 Task: In the Contact  TaylorMia@bloomingdales.com, Add note: 'Update contact records with recent conversation notes.'. Mark checkbox to create task to follow up ': In 3 business days '. Create task, with  description: Conduct Product Demo, Add due date: Tomorrow; Add reminder: 30 Minutes before. Set Priority High and add note: Take detailed meeting minutes and share them with the team afterward.. Logged in from softage.1@softage.net
Action: Mouse moved to (80, 51)
Screenshot: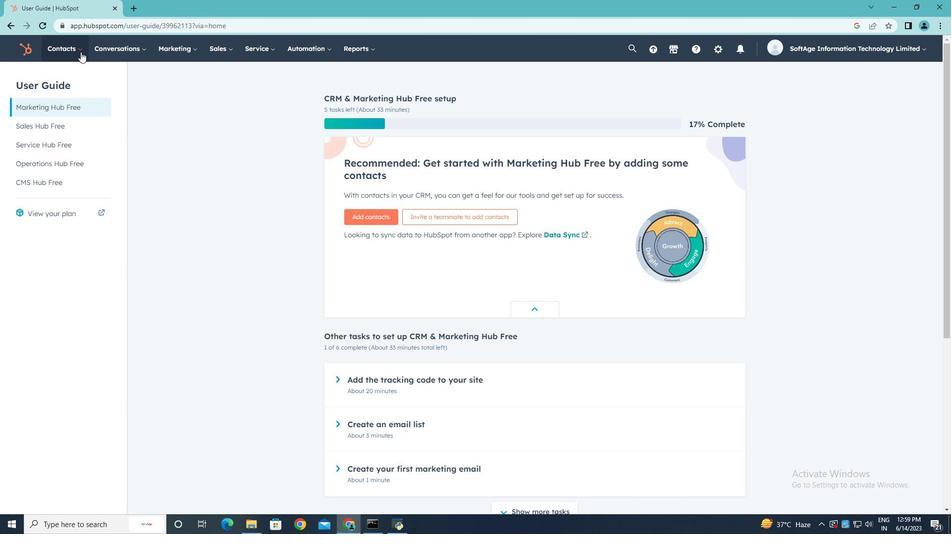 
Action: Mouse pressed left at (80, 51)
Screenshot: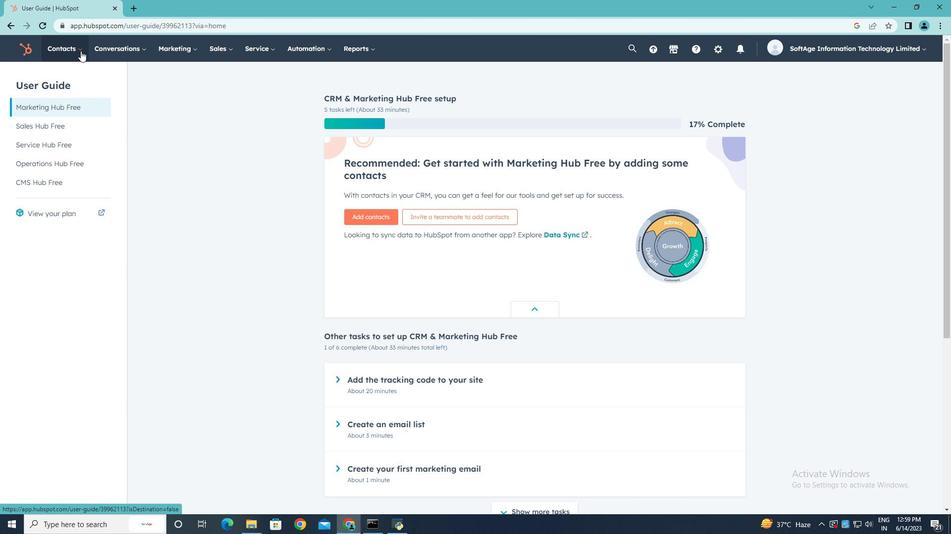 
Action: Mouse moved to (70, 79)
Screenshot: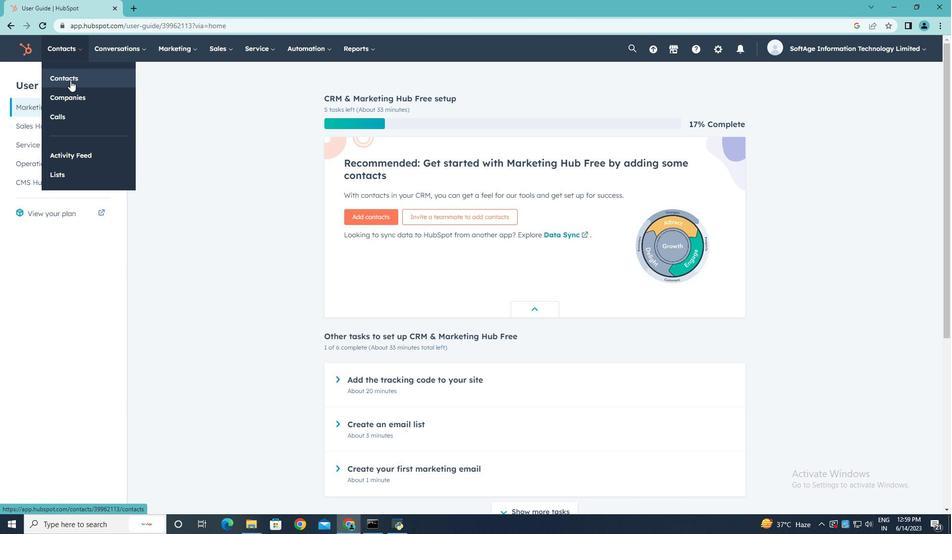 
Action: Mouse pressed left at (70, 79)
Screenshot: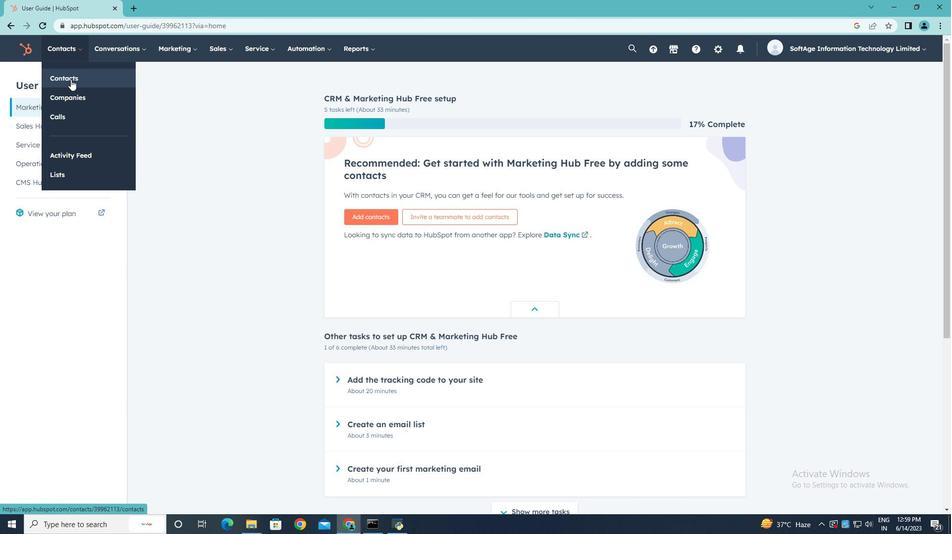 
Action: Mouse moved to (87, 160)
Screenshot: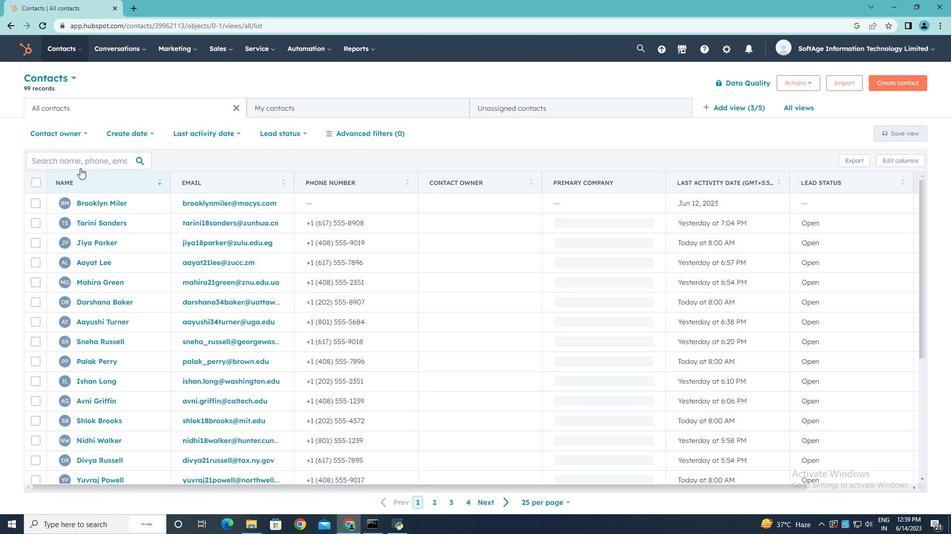 
Action: Mouse pressed left at (87, 160)
Screenshot: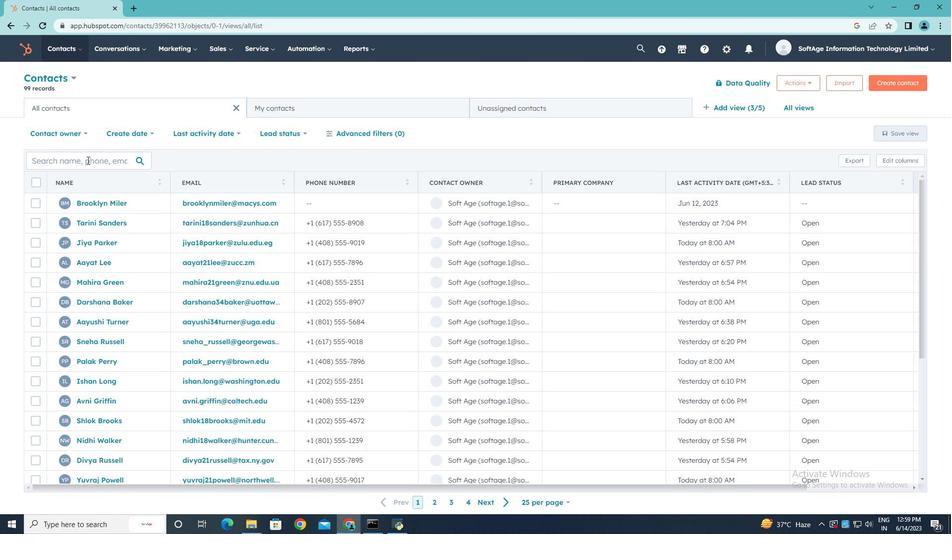 
Action: Key pressed <Key.shift>Taylor<Key.shift>Mia<Key.shift><Key.shift><Key.shift><Key.shift><Key.shift><Key.shift><Key.shift><Key.shift><Key.shift>@bloomingdales.com
Screenshot: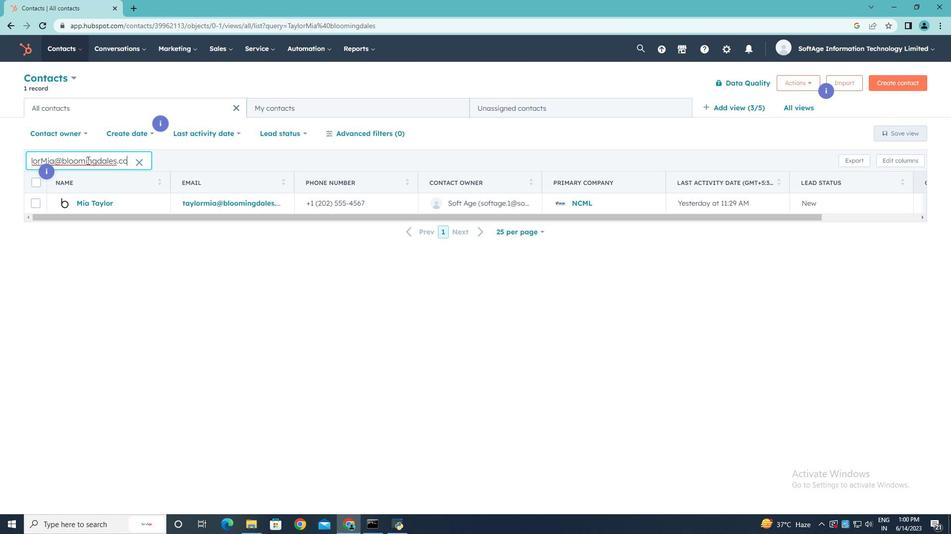 
Action: Mouse moved to (87, 201)
Screenshot: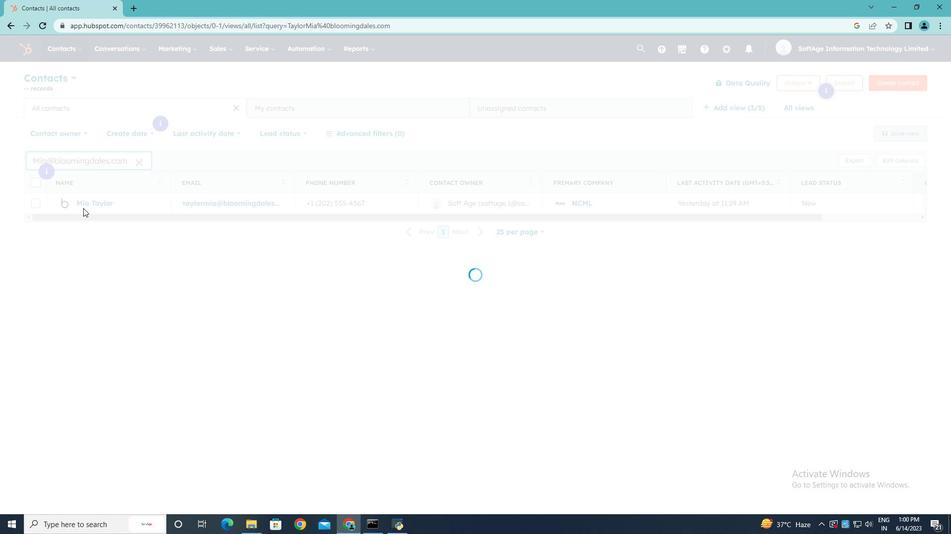 
Action: Mouse pressed left at (87, 201)
Screenshot: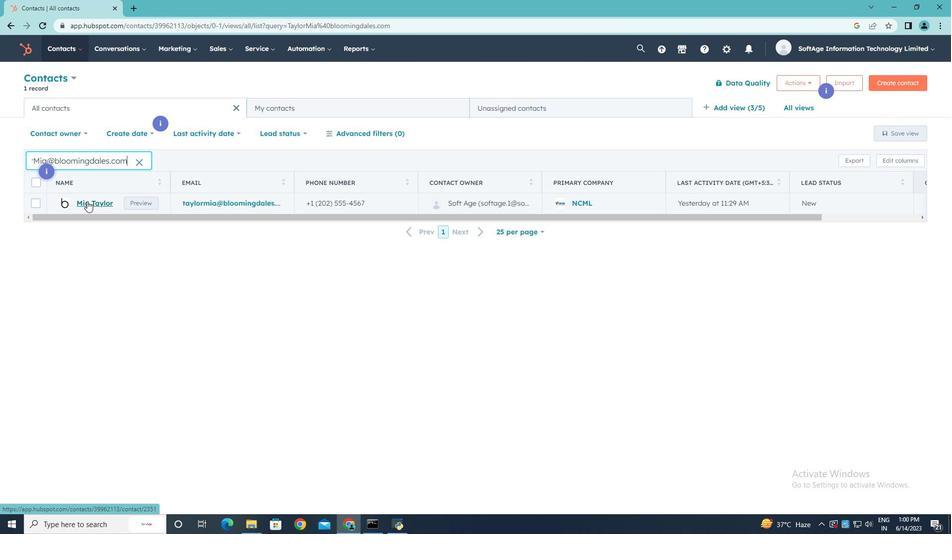 
Action: Mouse moved to (40, 165)
Screenshot: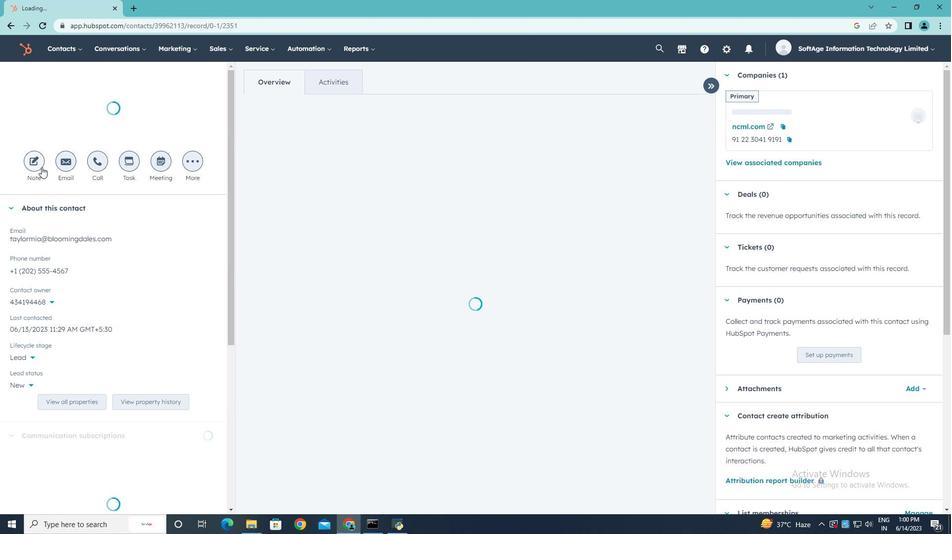 
Action: Mouse pressed left at (40, 165)
Screenshot: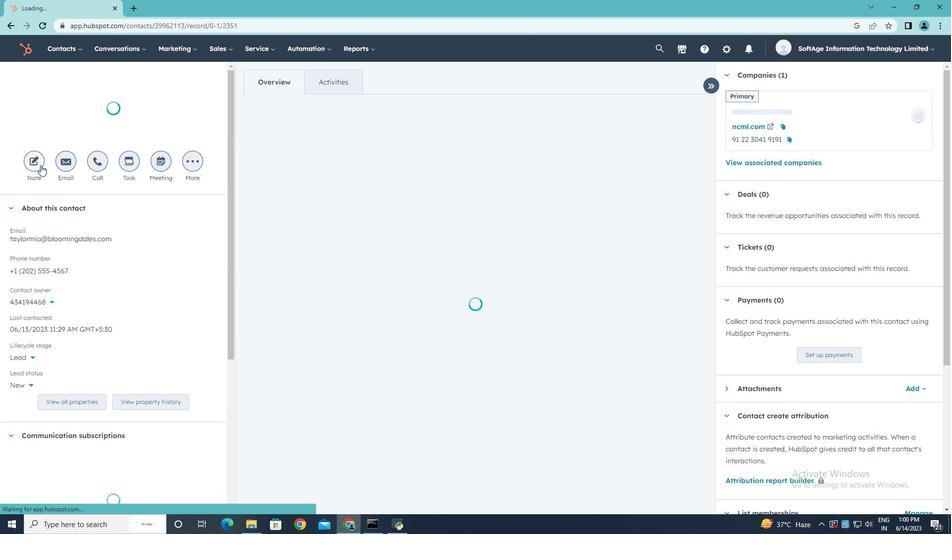 
Action: Key pressed <Key.shift><Key.shift><Key.shift><Key.shift><Key.shift><Key.shift><Key.shift><Key.shift>Update<Key.space>contact<Key.space>records<Key.space>wu<Key.backspace>ith<Key.space>recent<Key.space>conversation<Key.space>notes.
Screenshot: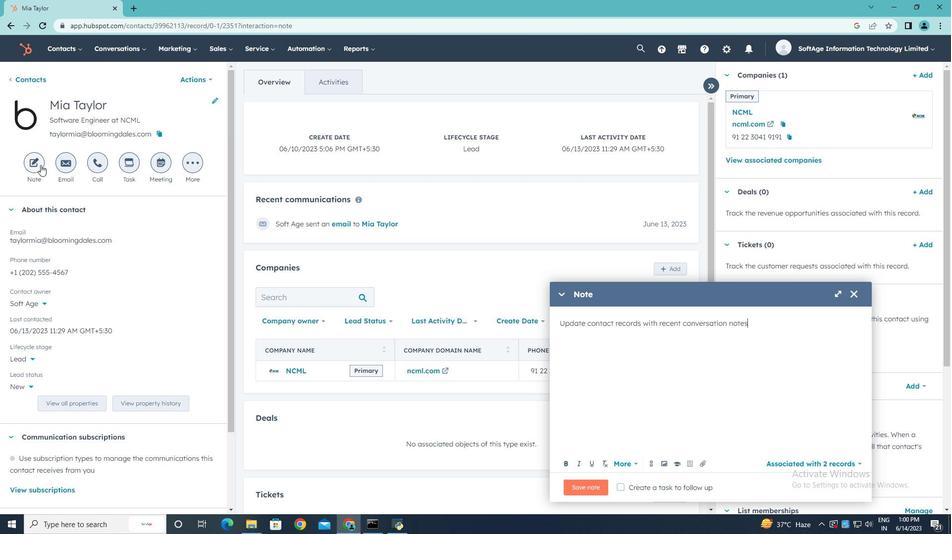 
Action: Mouse moved to (624, 486)
Screenshot: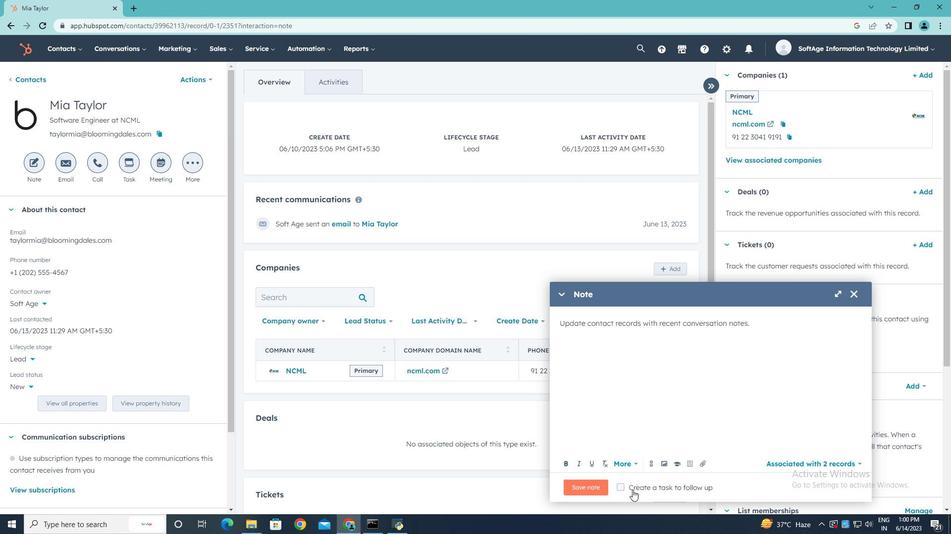 
Action: Mouse pressed left at (624, 486)
Screenshot: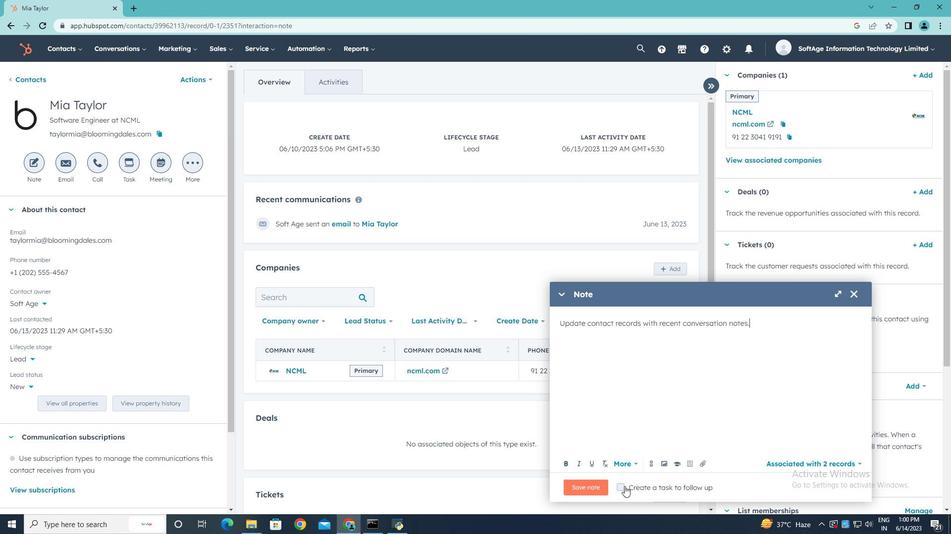 
Action: Mouse moved to (818, 486)
Screenshot: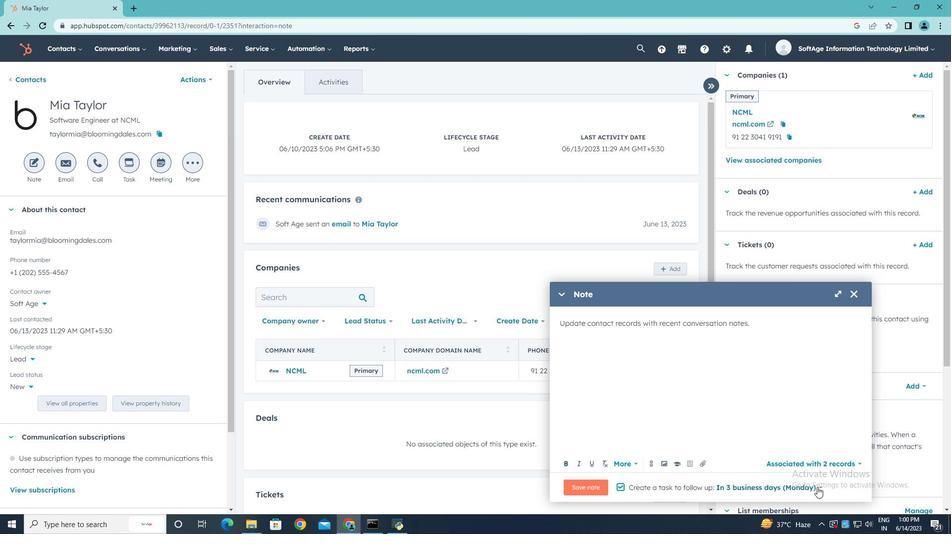 
Action: Mouse pressed left at (818, 486)
Screenshot: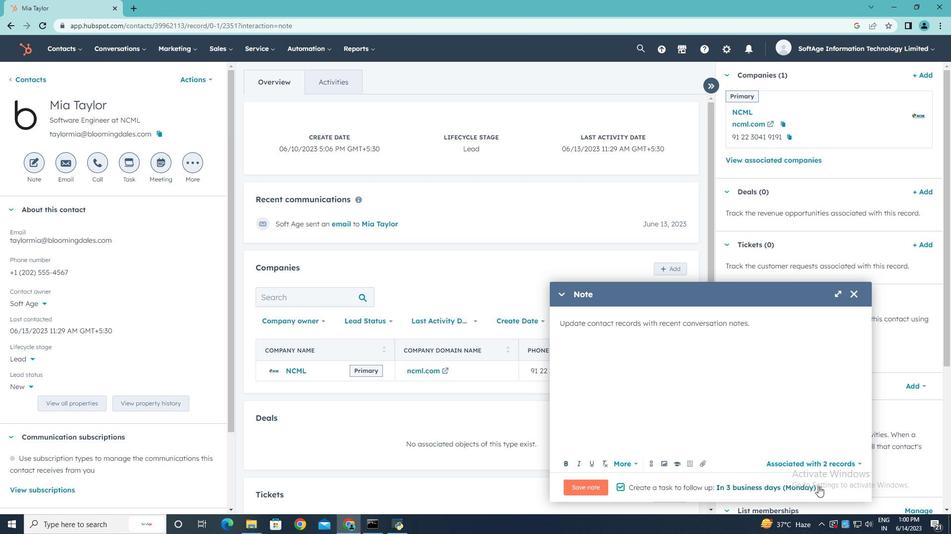 
Action: Mouse moved to (790, 388)
Screenshot: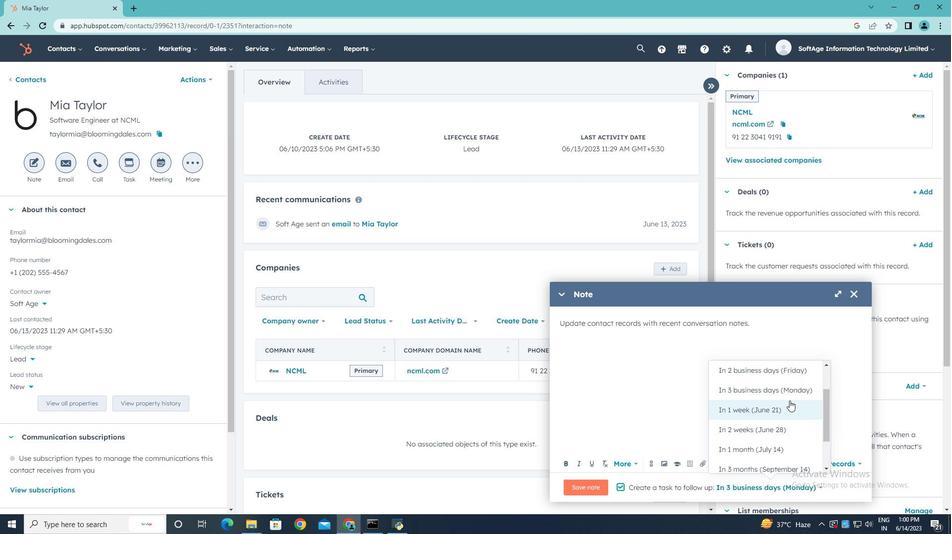 
Action: Mouse pressed left at (790, 388)
Screenshot: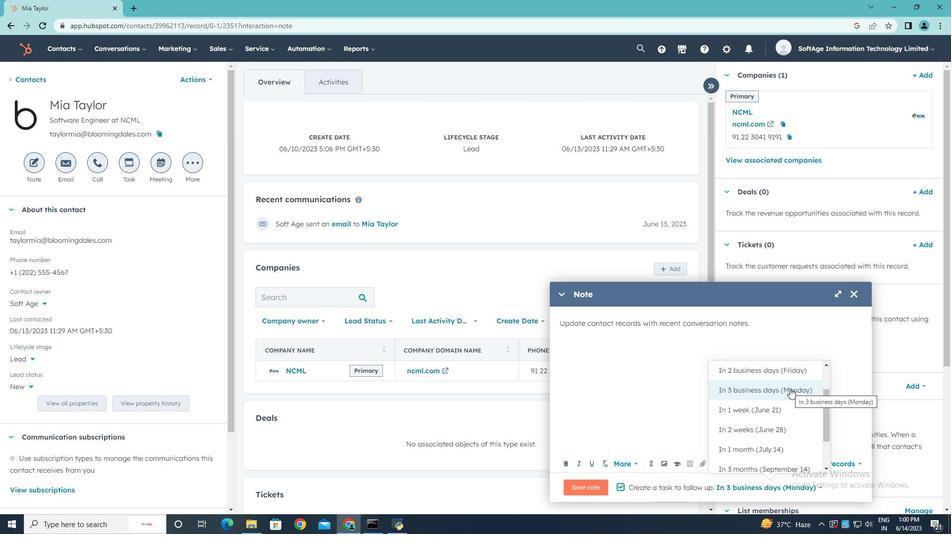 
Action: Mouse moved to (584, 492)
Screenshot: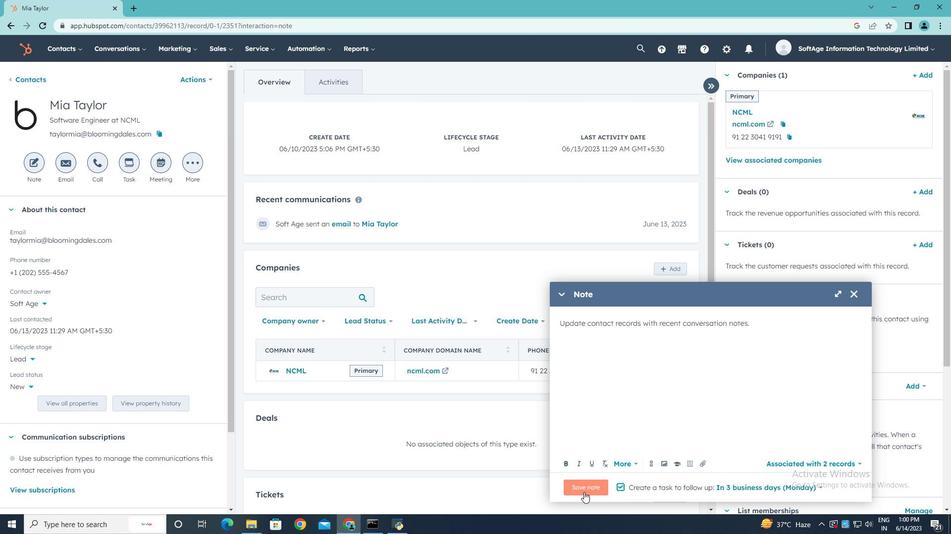 
Action: Mouse pressed left at (584, 492)
Screenshot: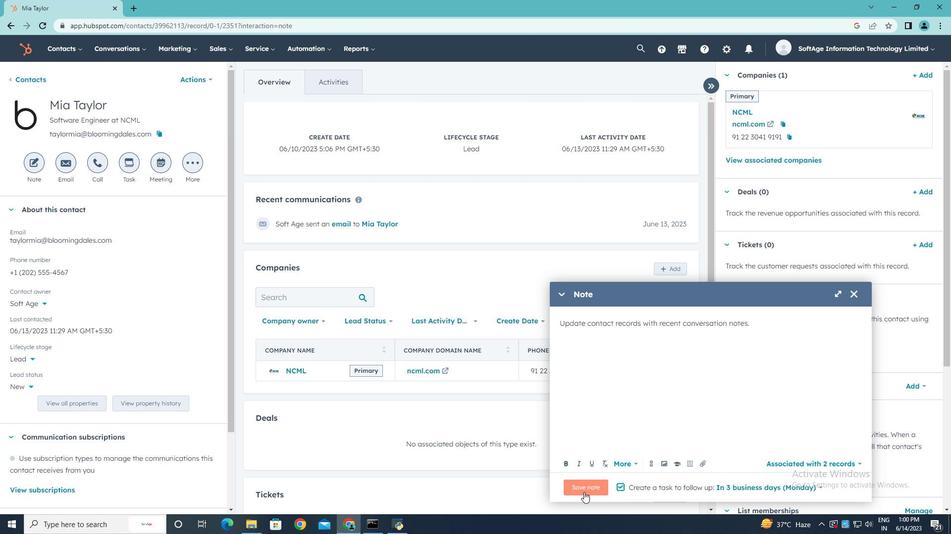 
Action: Mouse moved to (129, 166)
Screenshot: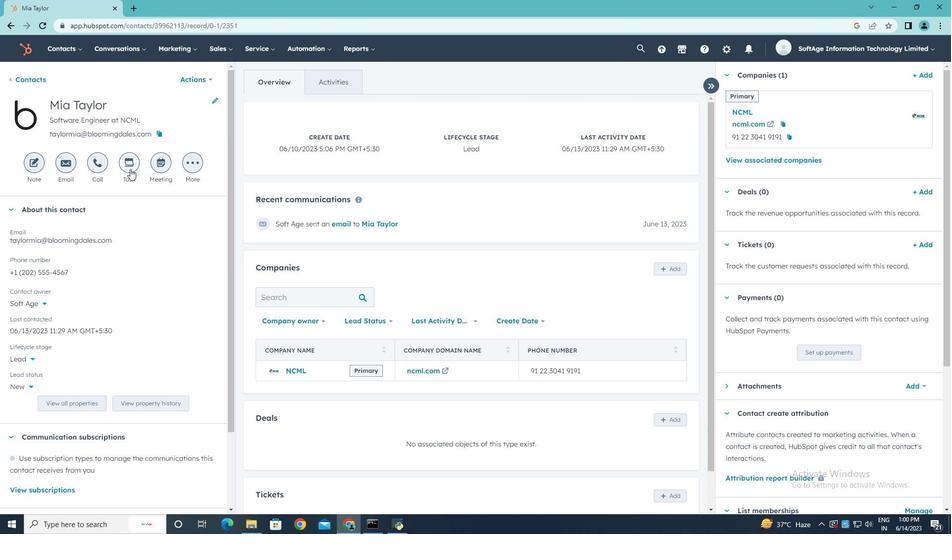 
Action: Mouse pressed left at (129, 166)
Screenshot: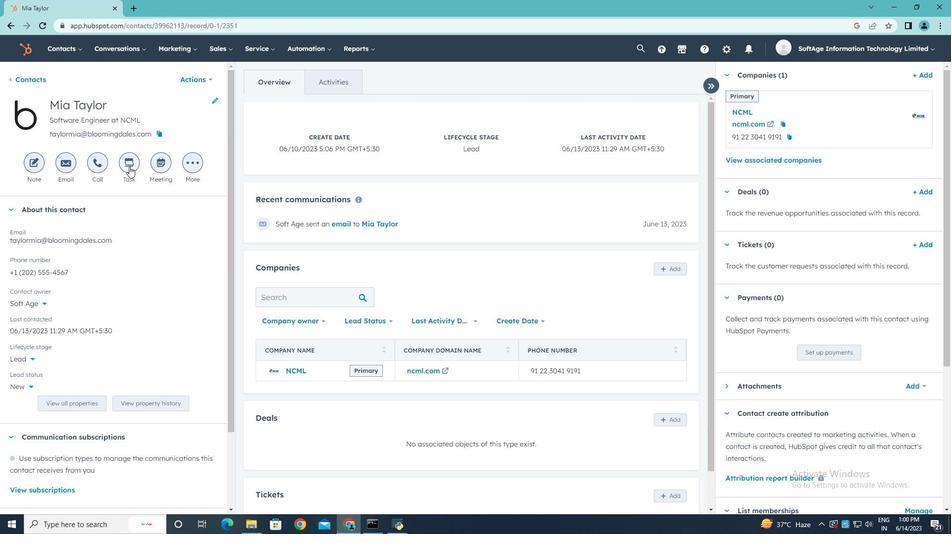 
Action: Key pressed <Key.shift><Key.shift>Conduct<Key.space><Key.shift><Key.shift><Key.shift><Key.shift>Product<Key.space><Key.shift>Demo
Screenshot: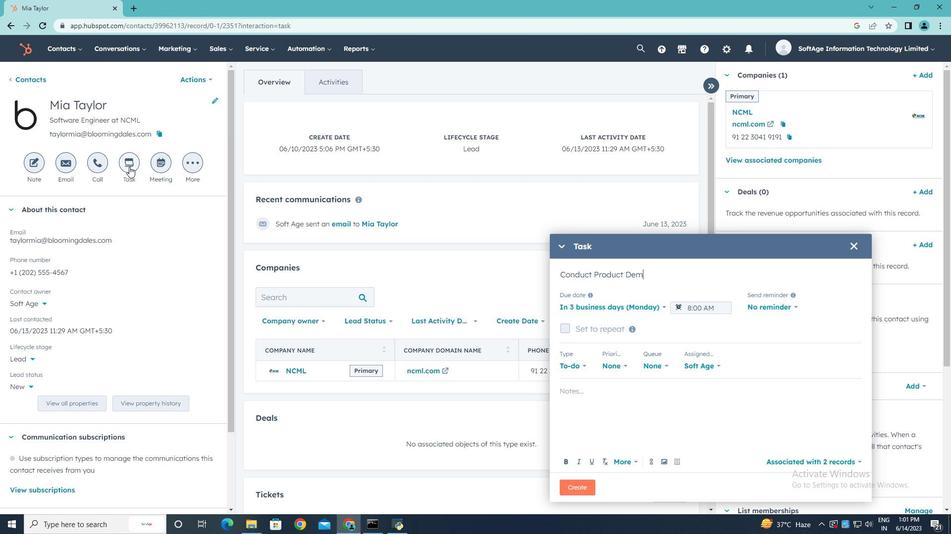 
Action: Mouse moved to (663, 308)
Screenshot: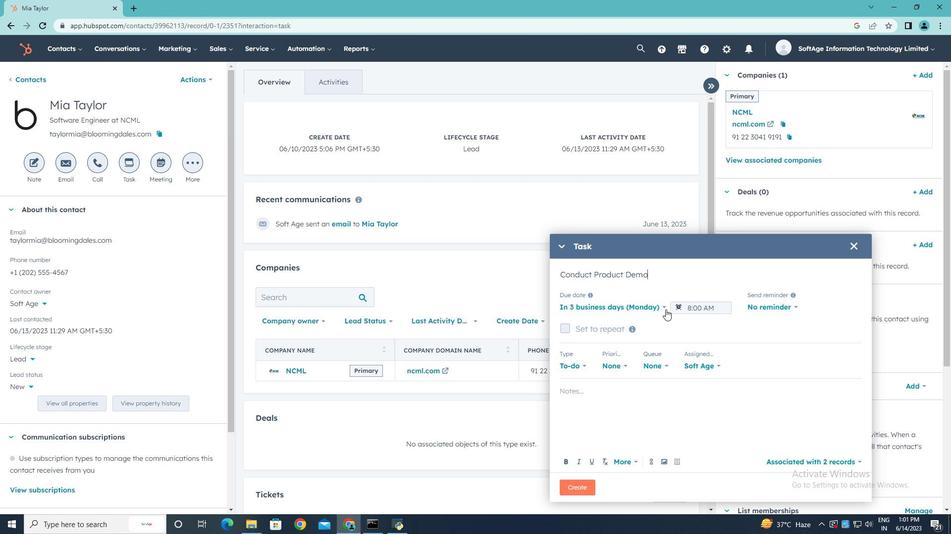 
Action: Mouse pressed left at (663, 308)
Screenshot: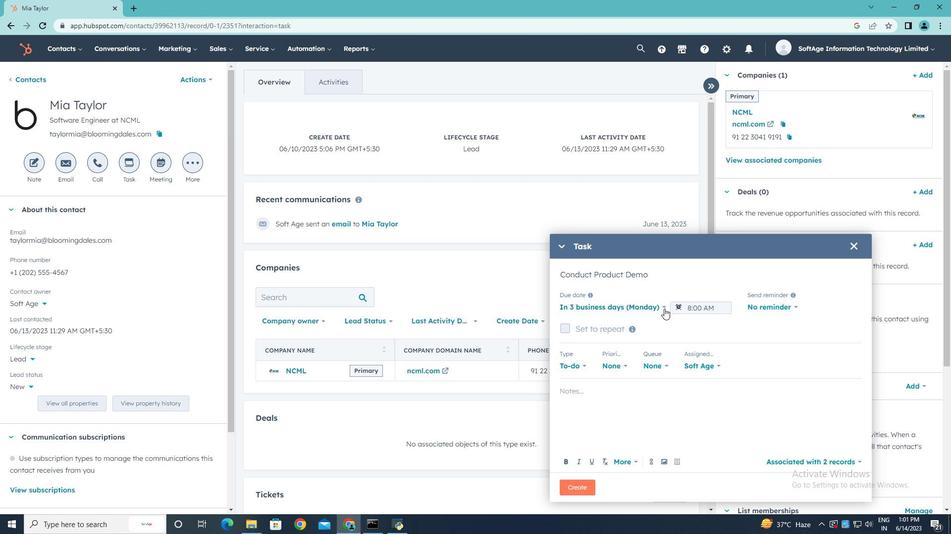 
Action: Mouse moved to (641, 353)
Screenshot: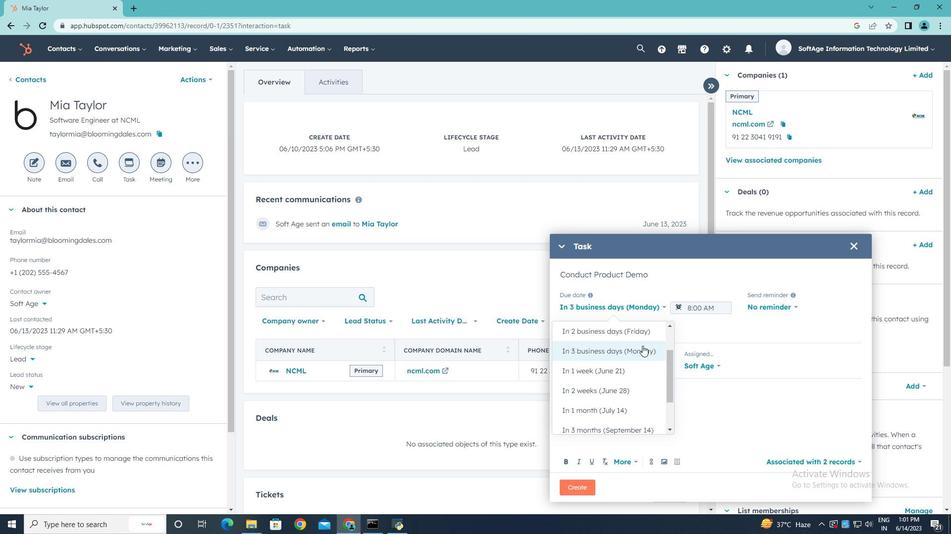 
Action: Mouse scrolled (641, 353) with delta (0, 0)
Screenshot: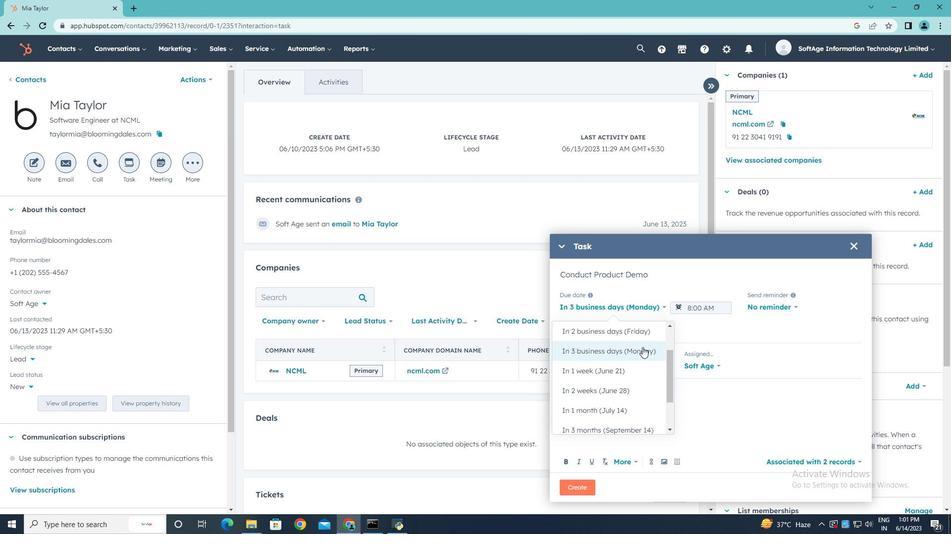 
Action: Mouse scrolled (641, 353) with delta (0, 0)
Screenshot: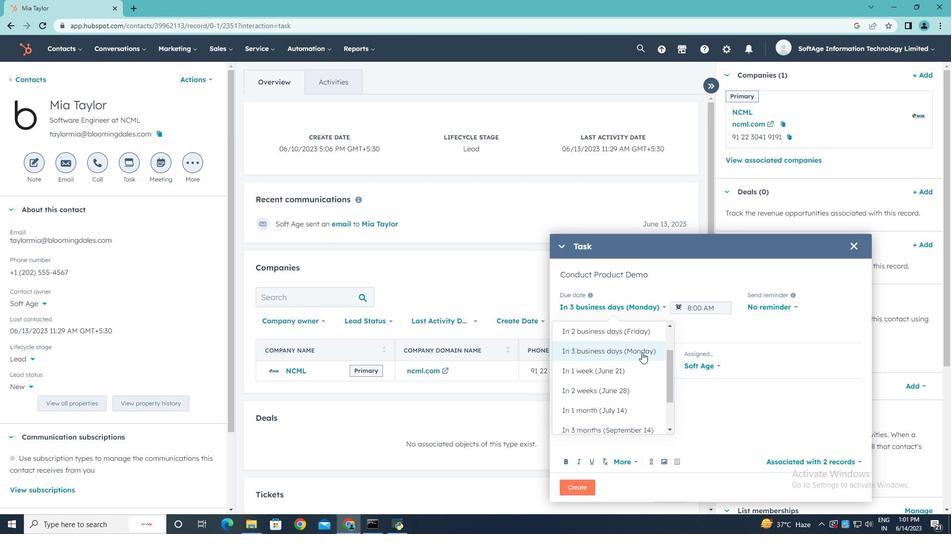 
Action: Mouse scrolled (641, 353) with delta (0, 0)
Screenshot: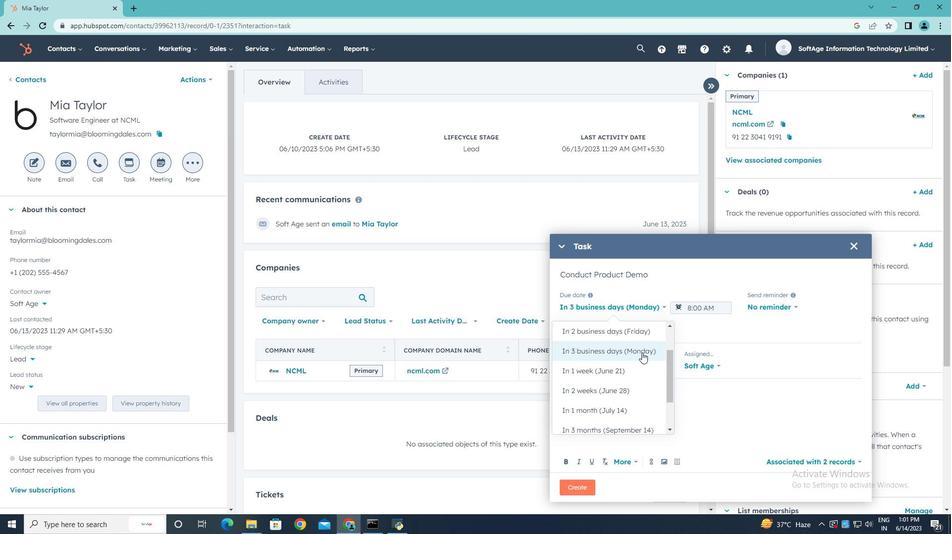 
Action: Mouse moved to (614, 357)
Screenshot: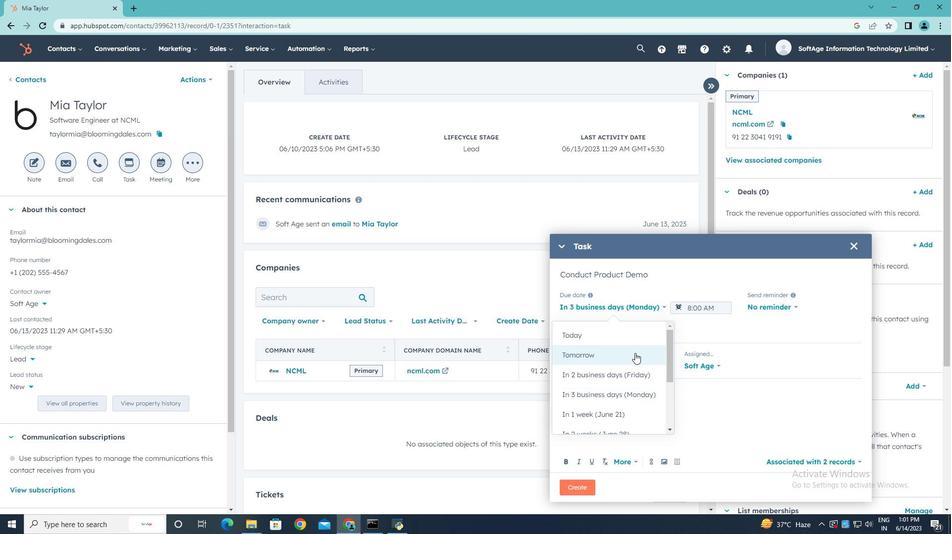 
Action: Mouse pressed left at (614, 357)
Screenshot: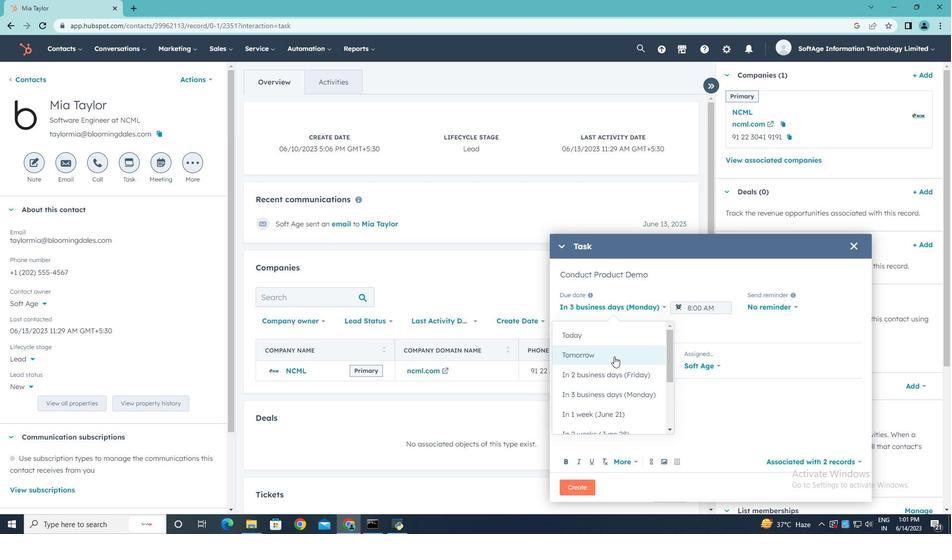 
Action: Mouse moved to (733, 308)
Screenshot: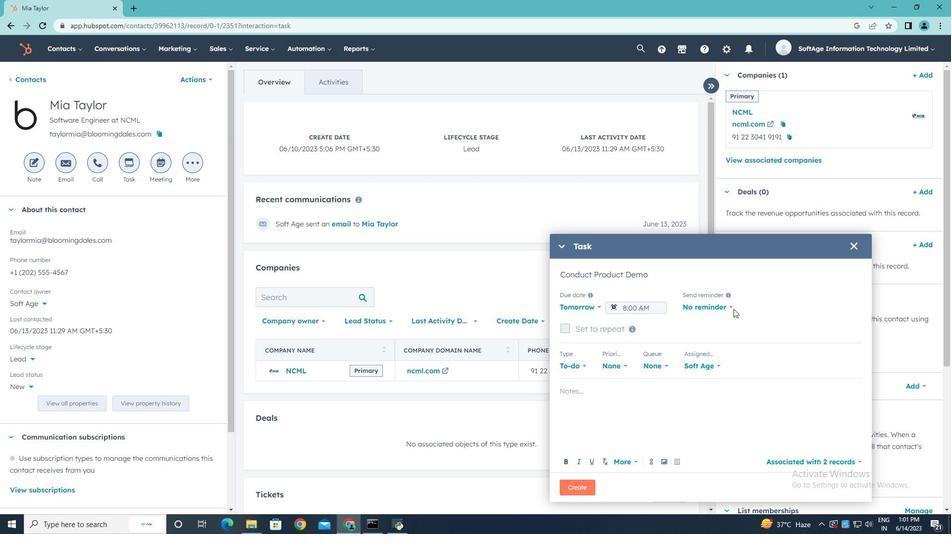 
Action: Mouse pressed left at (733, 308)
Screenshot: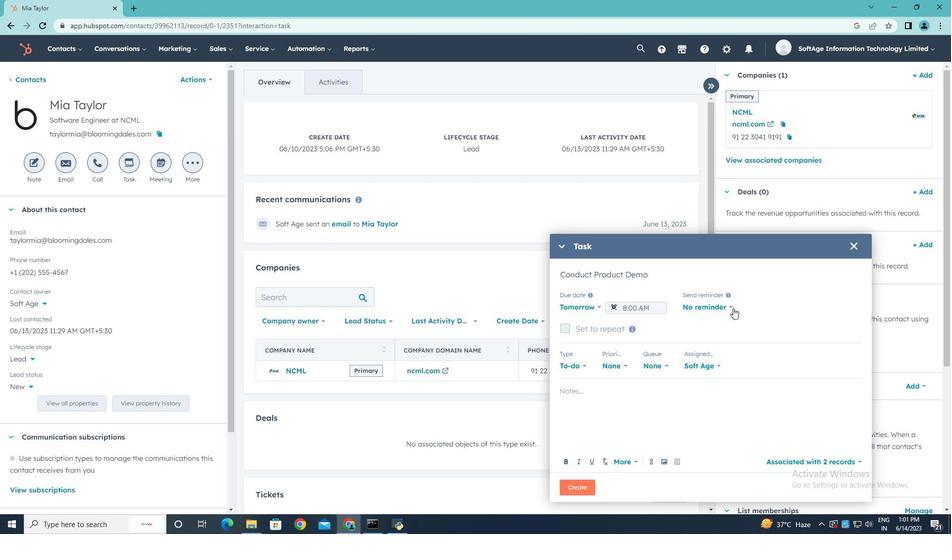 
Action: Mouse moved to (713, 370)
Screenshot: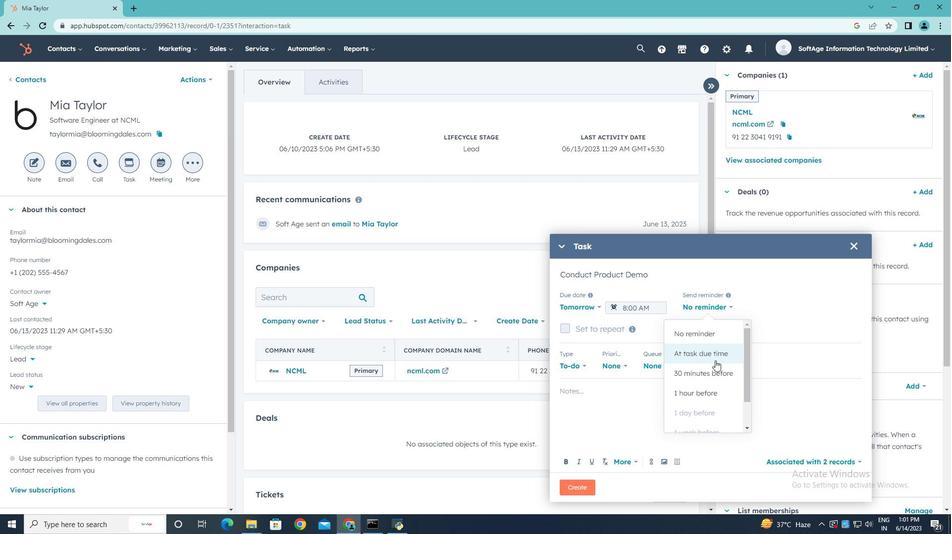 
Action: Mouse pressed left at (713, 370)
Screenshot: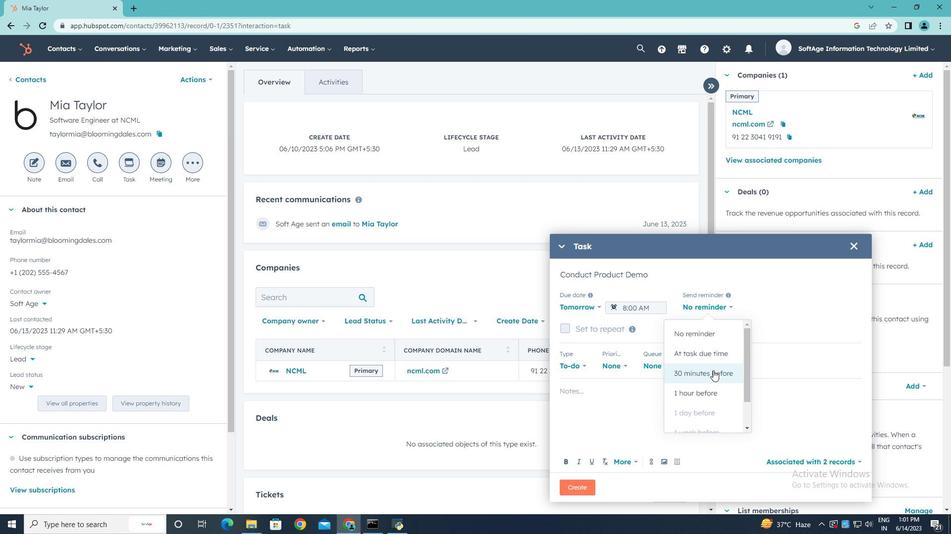 
Action: Mouse moved to (624, 368)
Screenshot: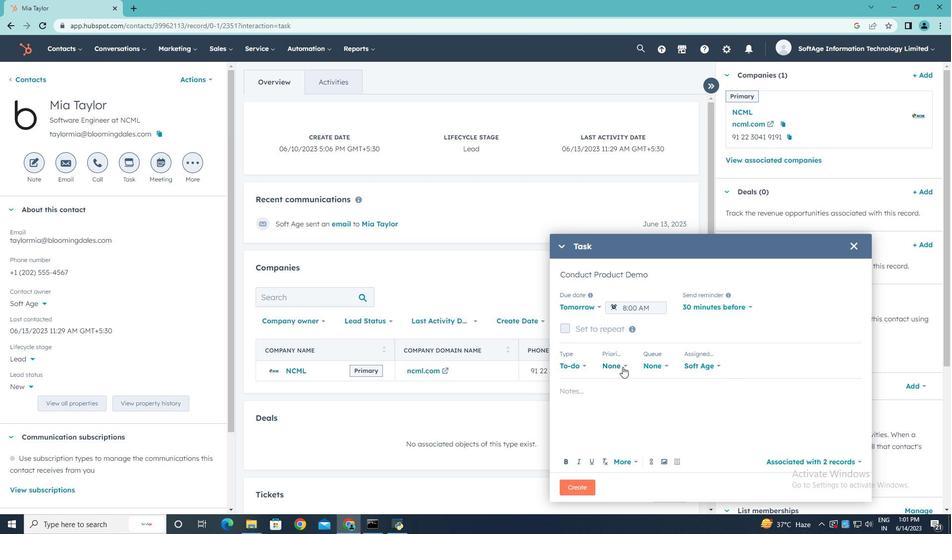 
Action: Mouse pressed left at (624, 368)
Screenshot: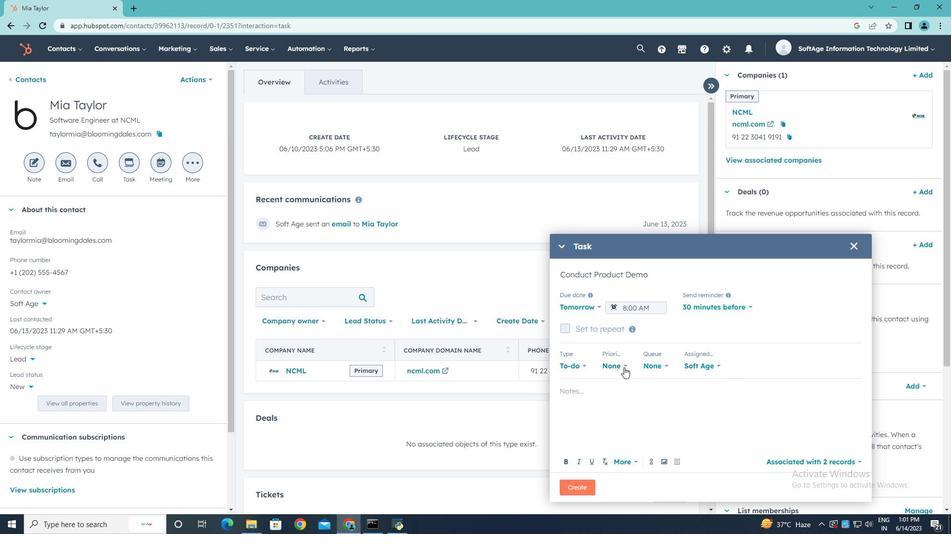 
Action: Mouse moved to (610, 451)
Screenshot: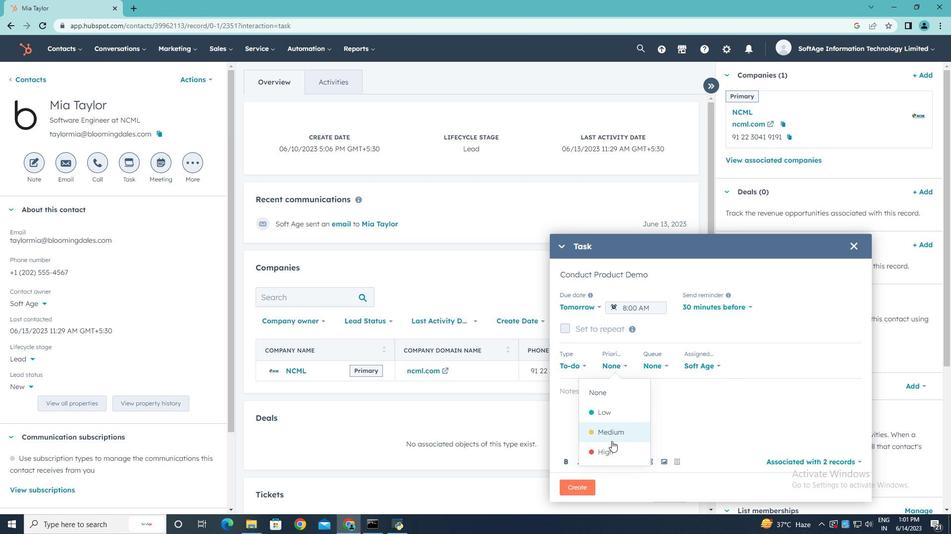 
Action: Mouse pressed left at (610, 451)
Screenshot: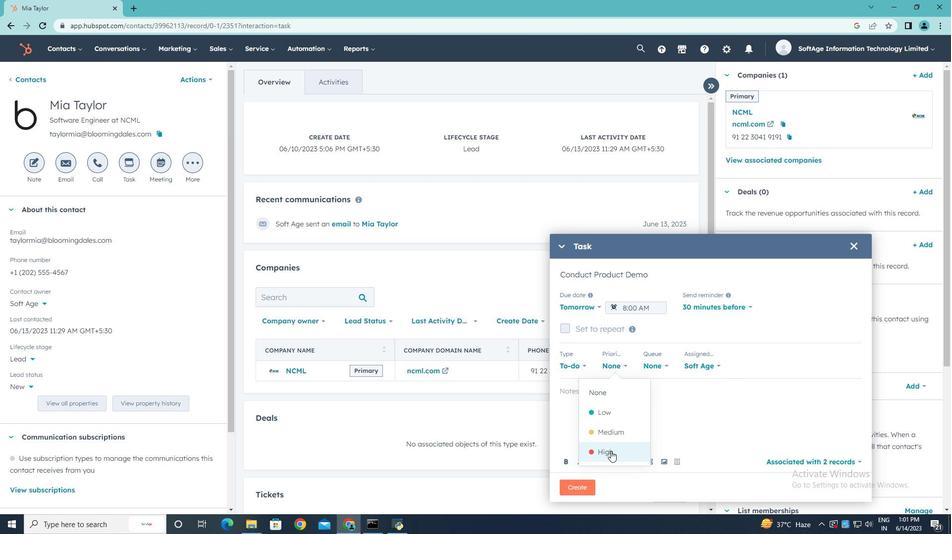 
Action: Mouse moved to (589, 392)
Screenshot: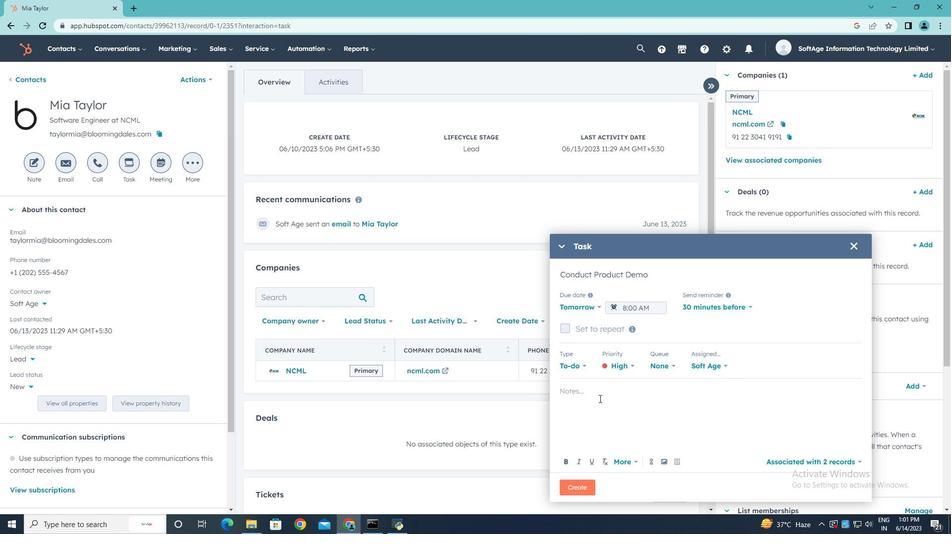 
Action: Mouse pressed left at (589, 392)
Screenshot: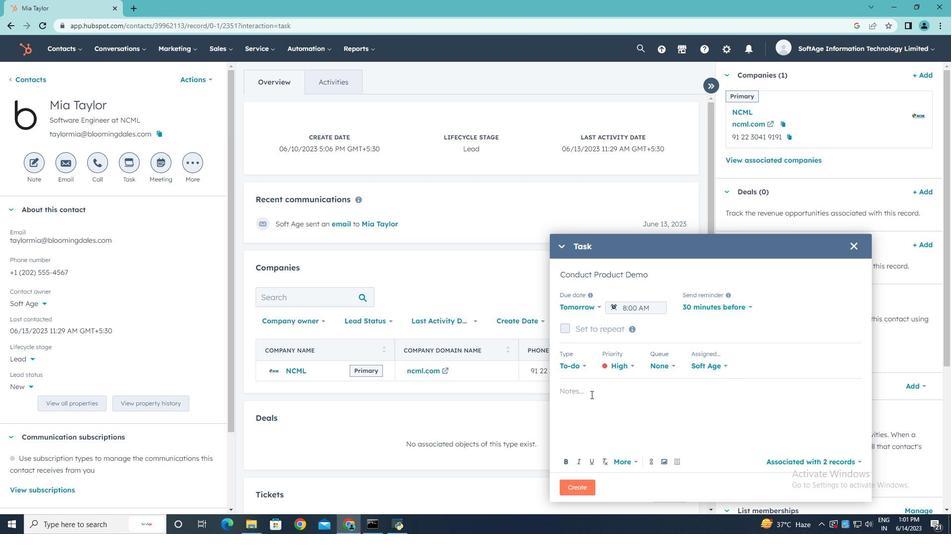 
Action: Key pressed <Key.shift>Tke<Key.space><Key.backspace><Key.backspace><Key.backspace>ake<Key.space><Key.shift>Der<Key.backspace>tailed<Key.space><Key.backspace><Key.backspace><Key.backspace><Key.backspace><Key.backspace><Key.backspace><Key.backspace><Key.backspace><Key.backspace>detailed<Key.space>meeting<Key.space>minuteds<Key.backspace>s<Key.backspace><Key.backspace>s<Key.space>and<Key.space>share<Key.space>them<Key.space>with<Key.space>the<Key.space>team<Key.space>afterward..
Screenshot: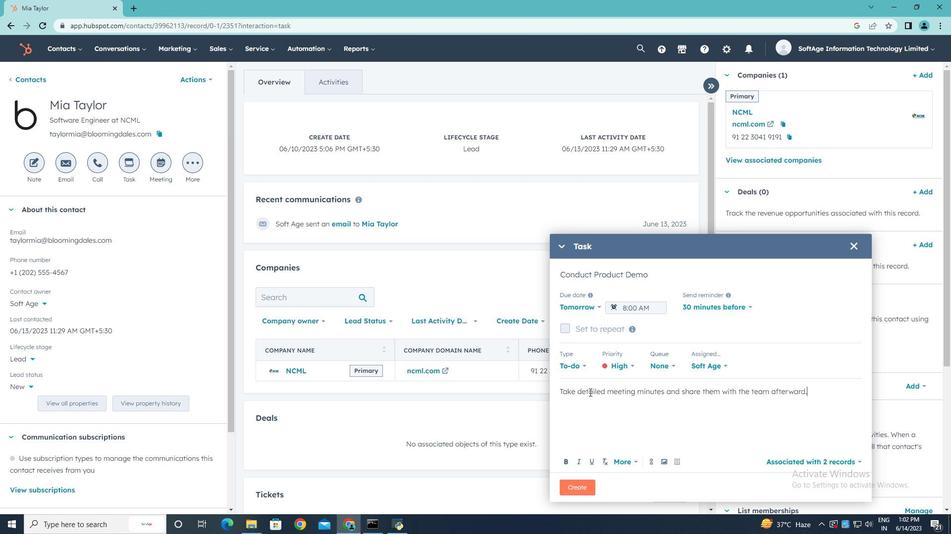 
Action: Mouse moved to (584, 482)
Screenshot: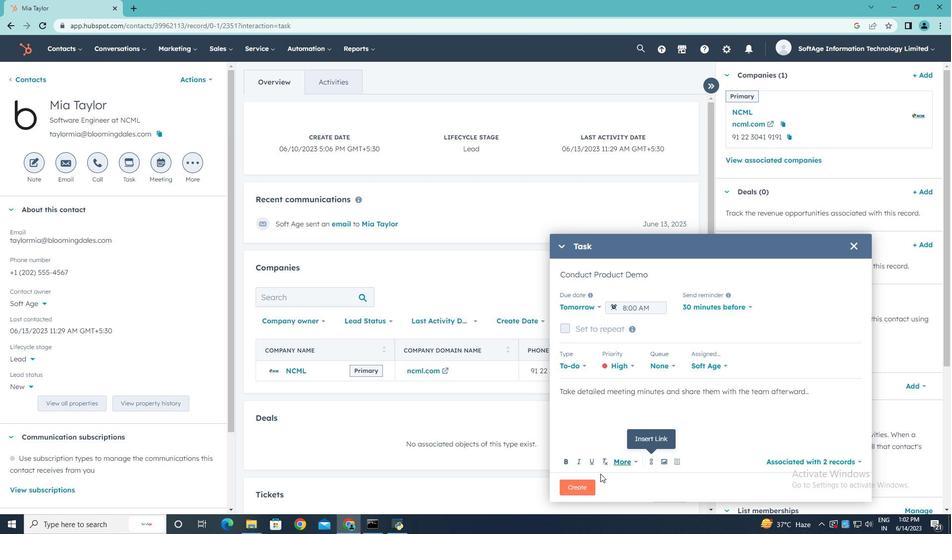 
Action: Mouse pressed left at (584, 482)
Screenshot: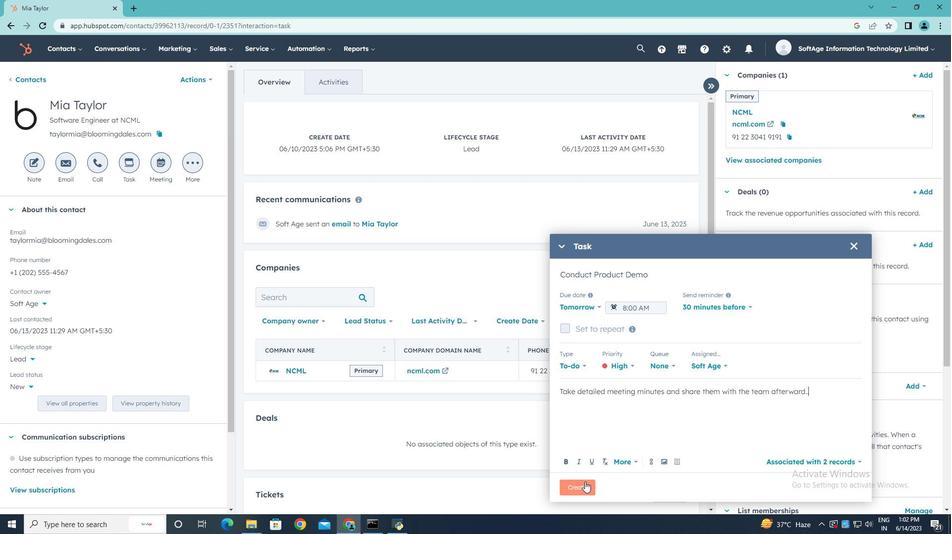 
